 Task: Toggle the add extra space on top in the find.
Action: Mouse moved to (64, 537)
Screenshot: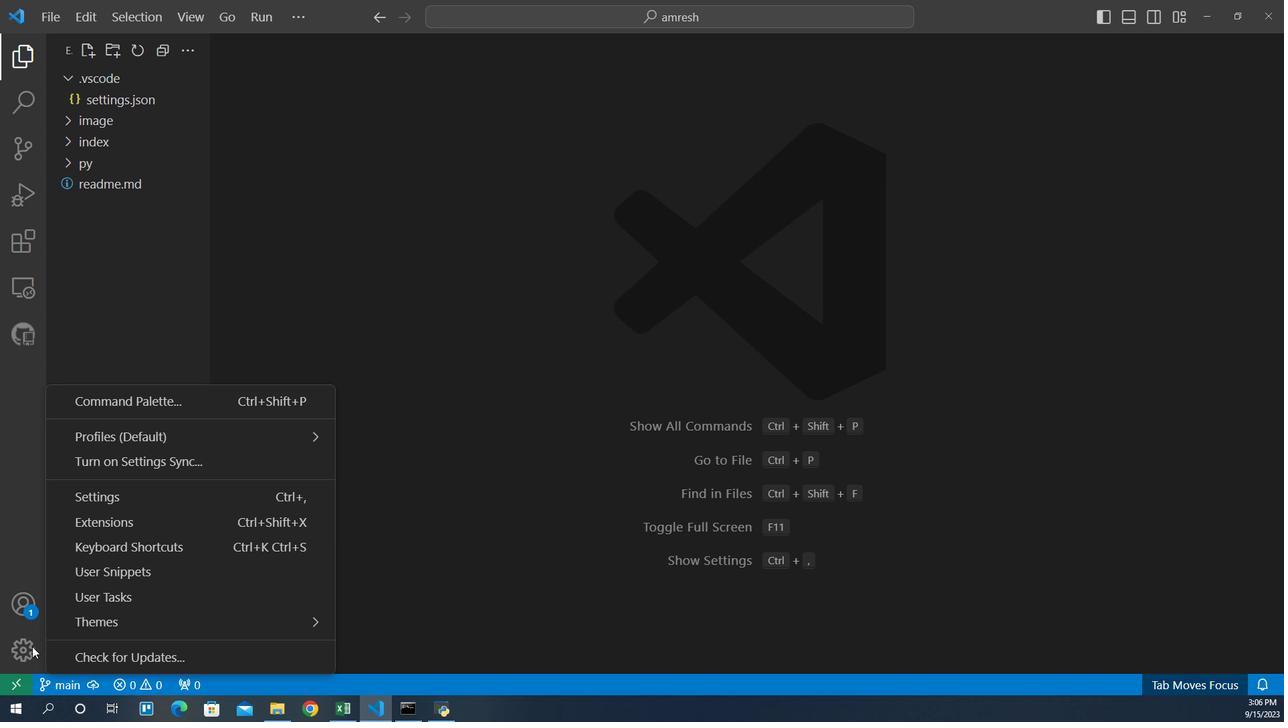 
Action: Mouse pressed left at (64, 537)
Screenshot: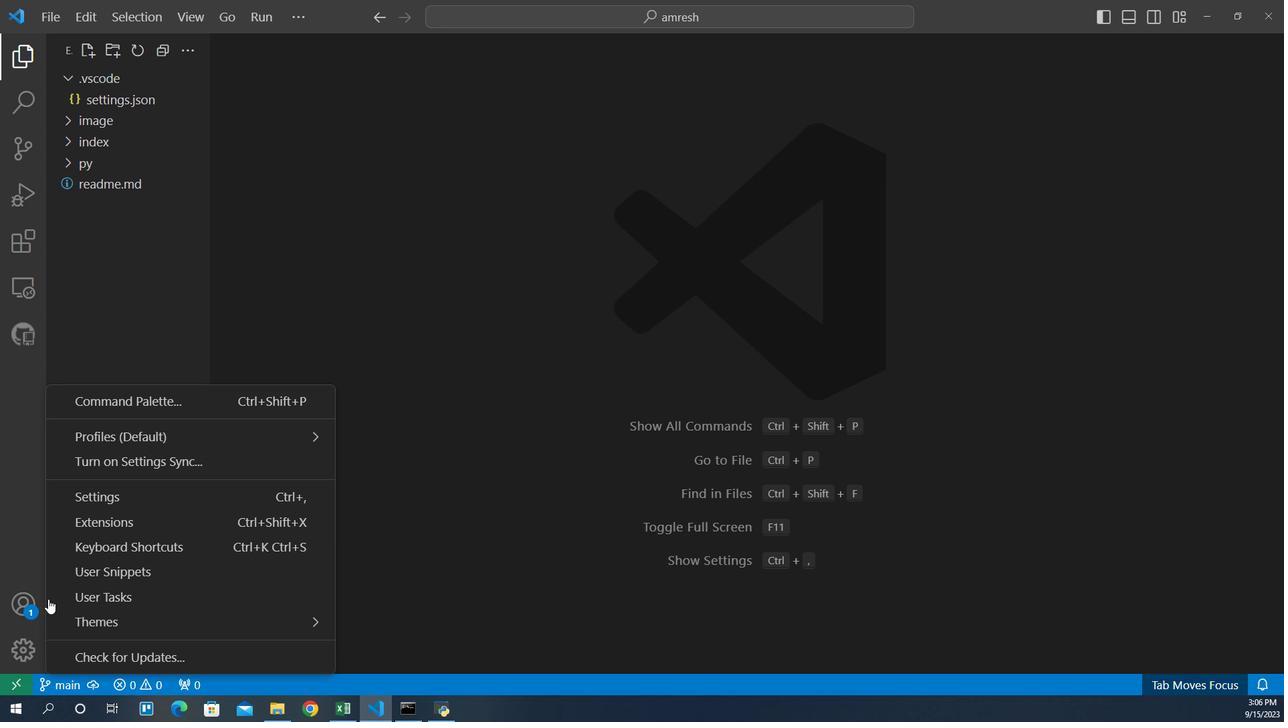 
Action: Mouse moved to (115, 436)
Screenshot: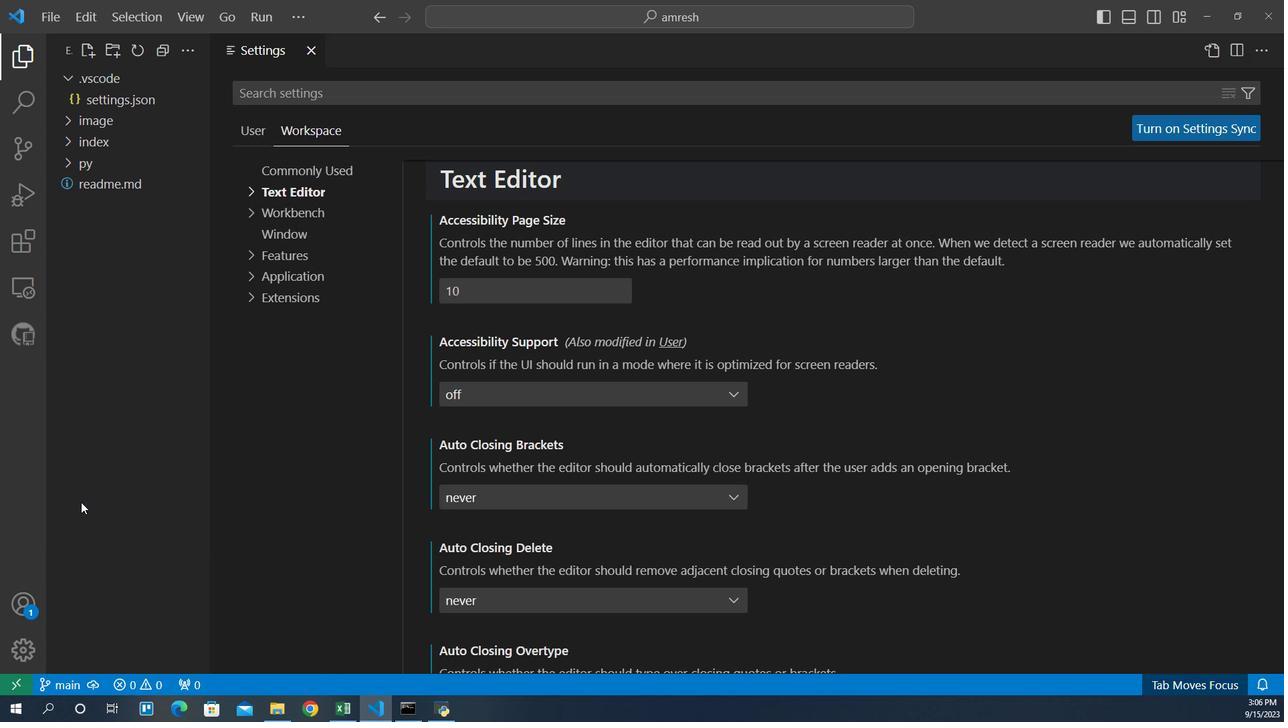 
Action: Mouse pressed left at (115, 436)
Screenshot: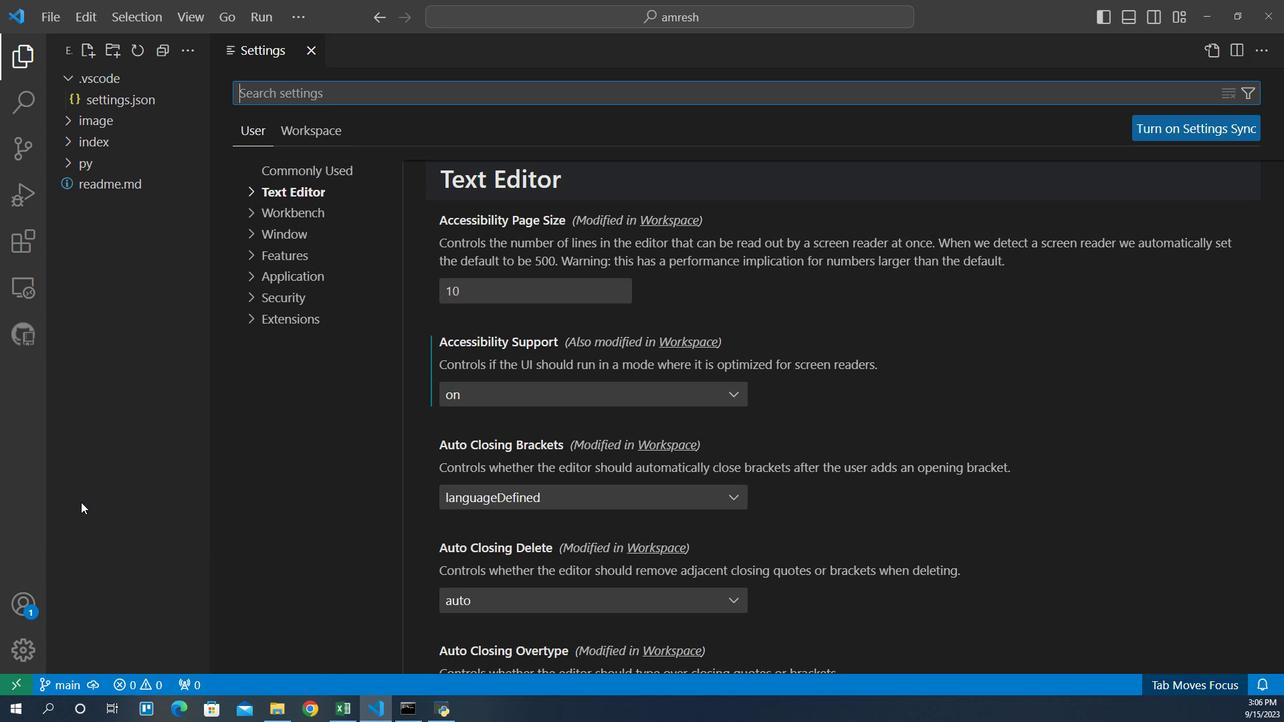 
Action: Mouse moved to (321, 189)
Screenshot: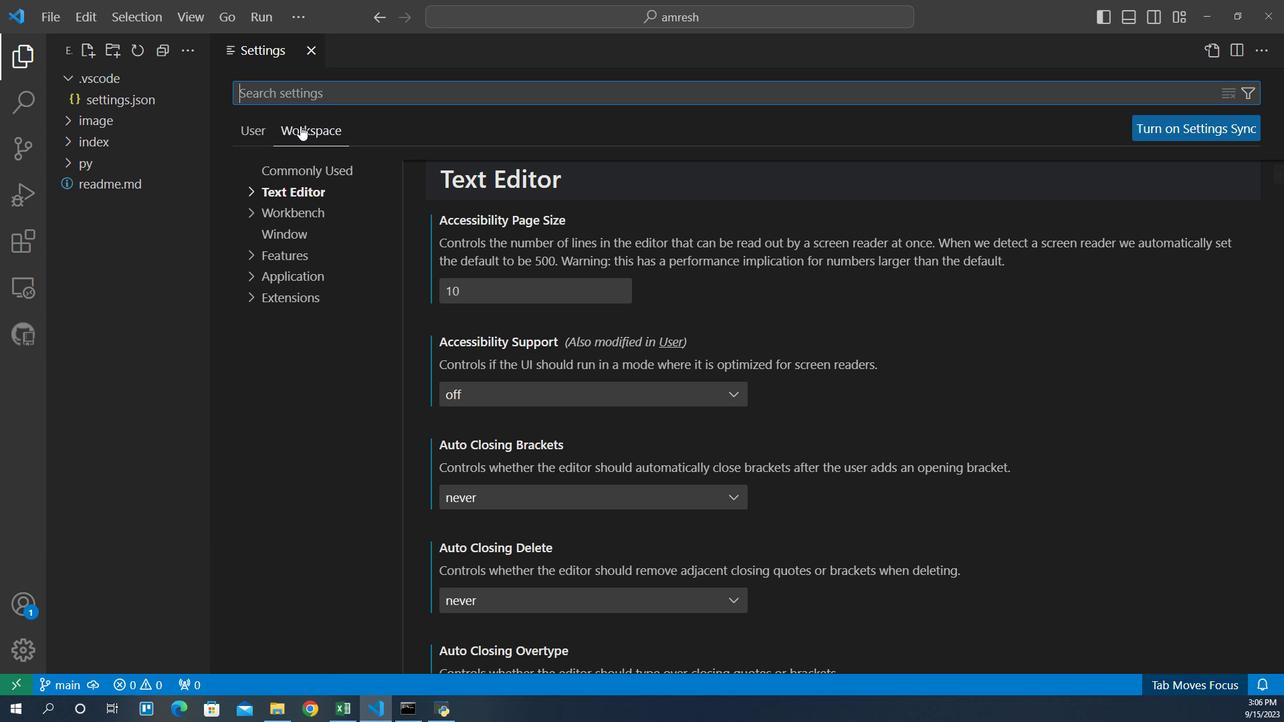 
Action: Mouse pressed left at (321, 189)
Screenshot: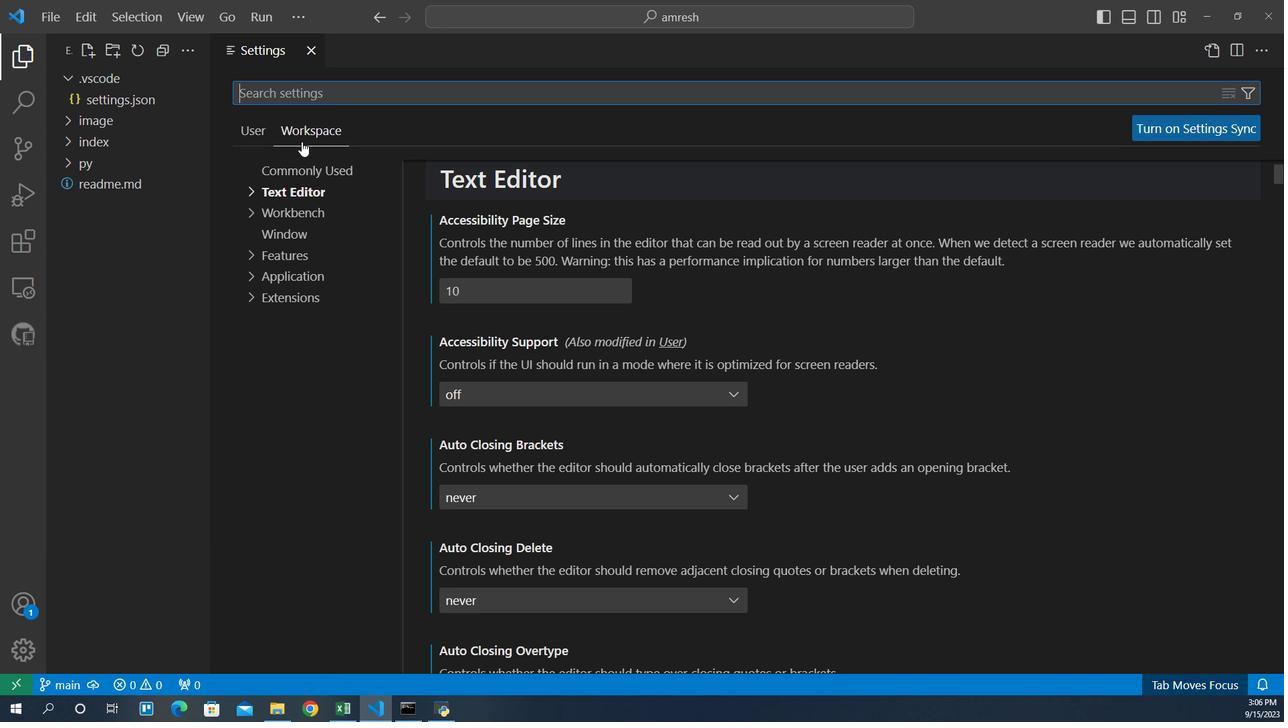 
Action: Mouse moved to (313, 234)
Screenshot: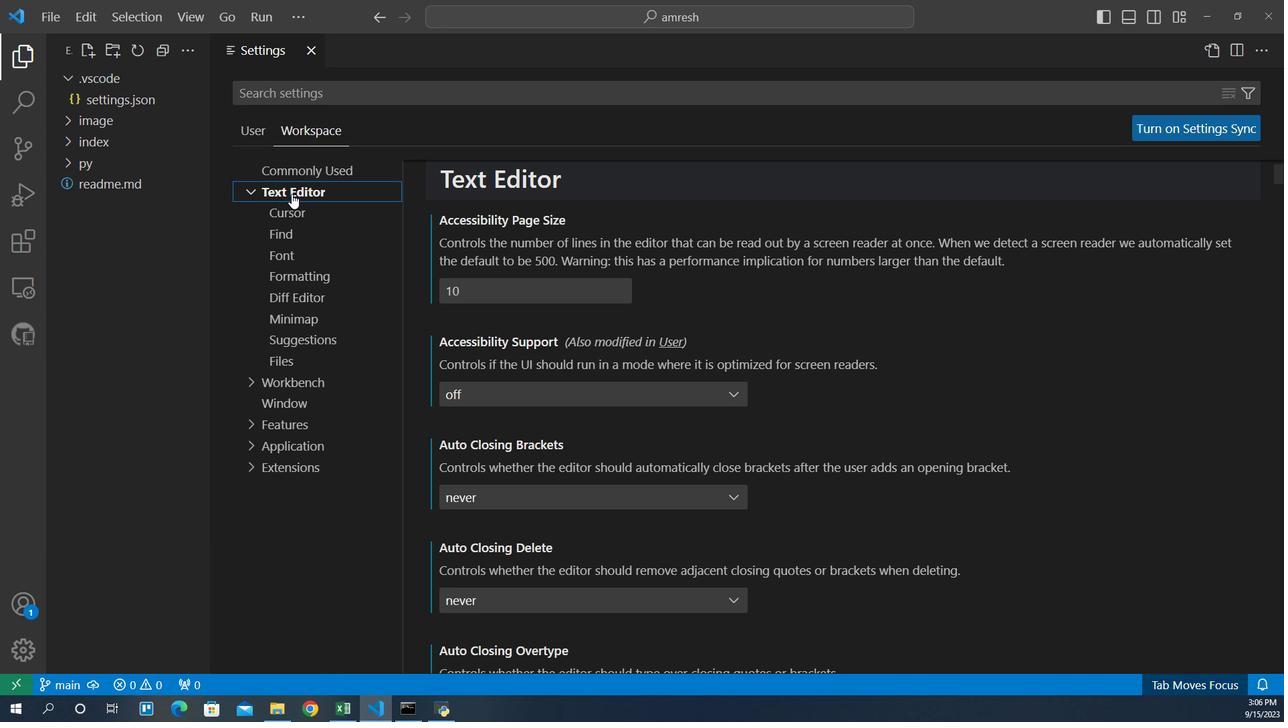 
Action: Mouse pressed left at (313, 234)
Screenshot: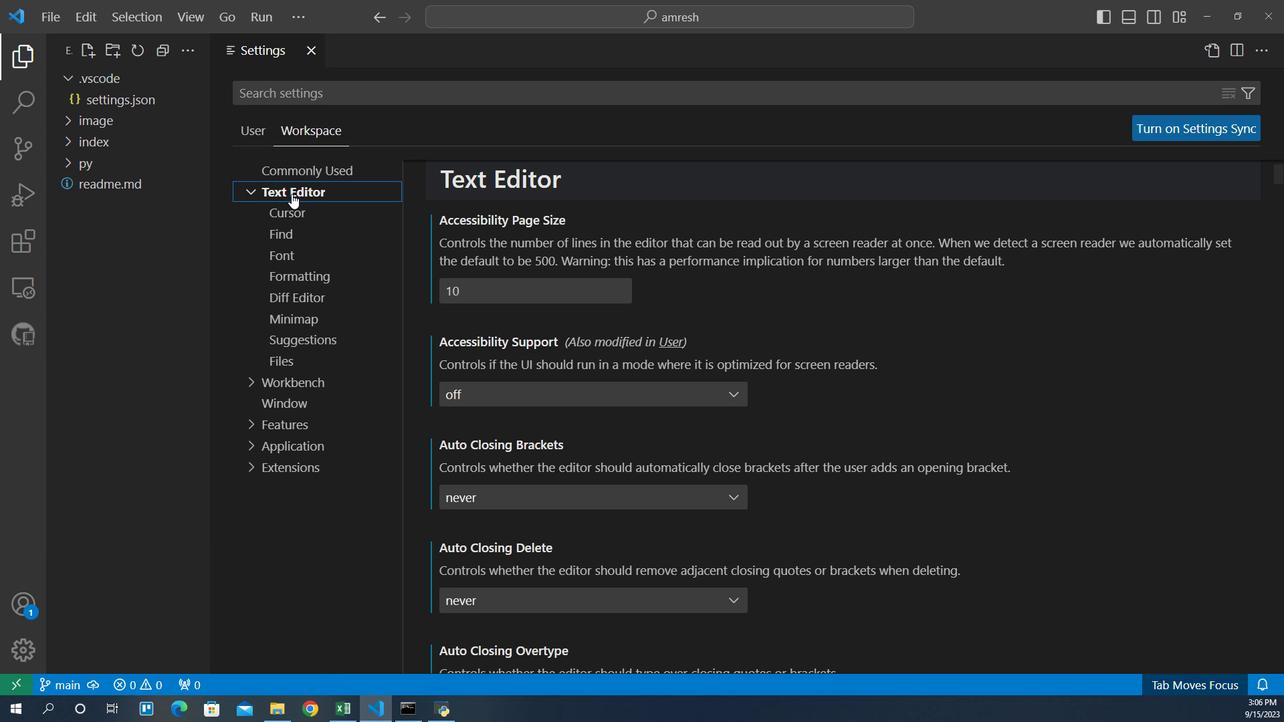 
Action: Mouse moved to (308, 257)
Screenshot: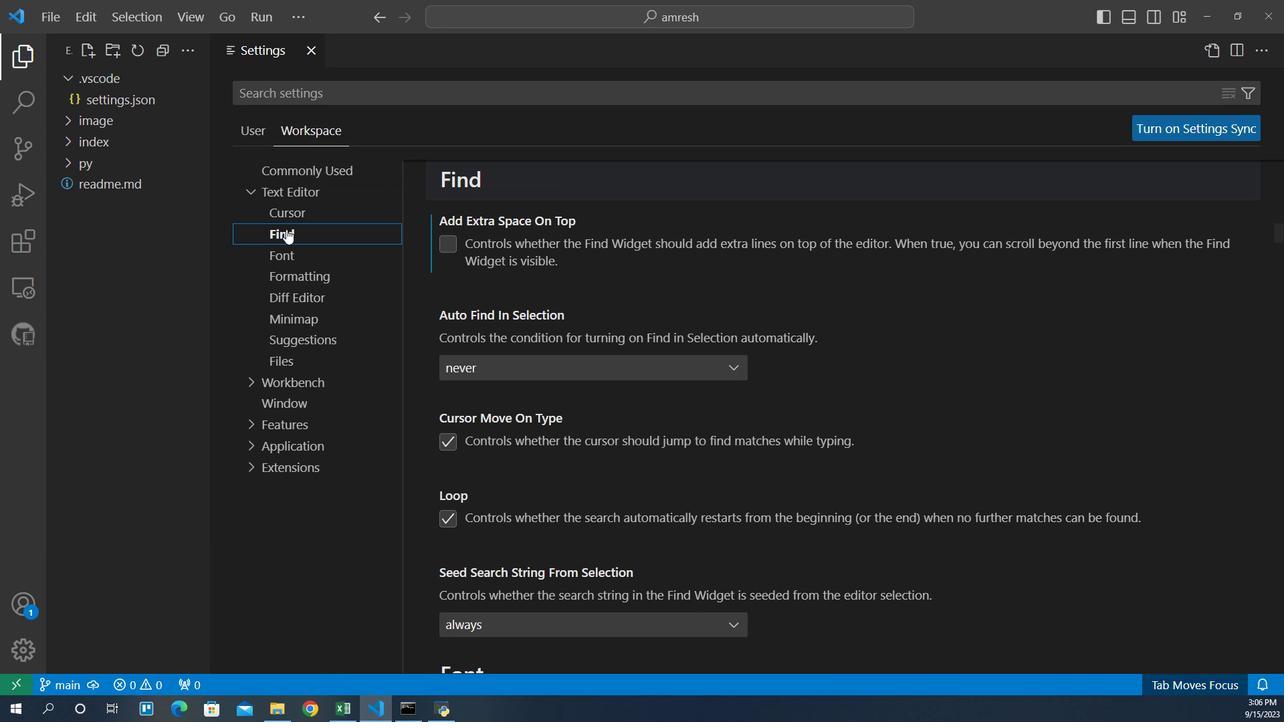 
Action: Mouse pressed left at (308, 257)
Screenshot: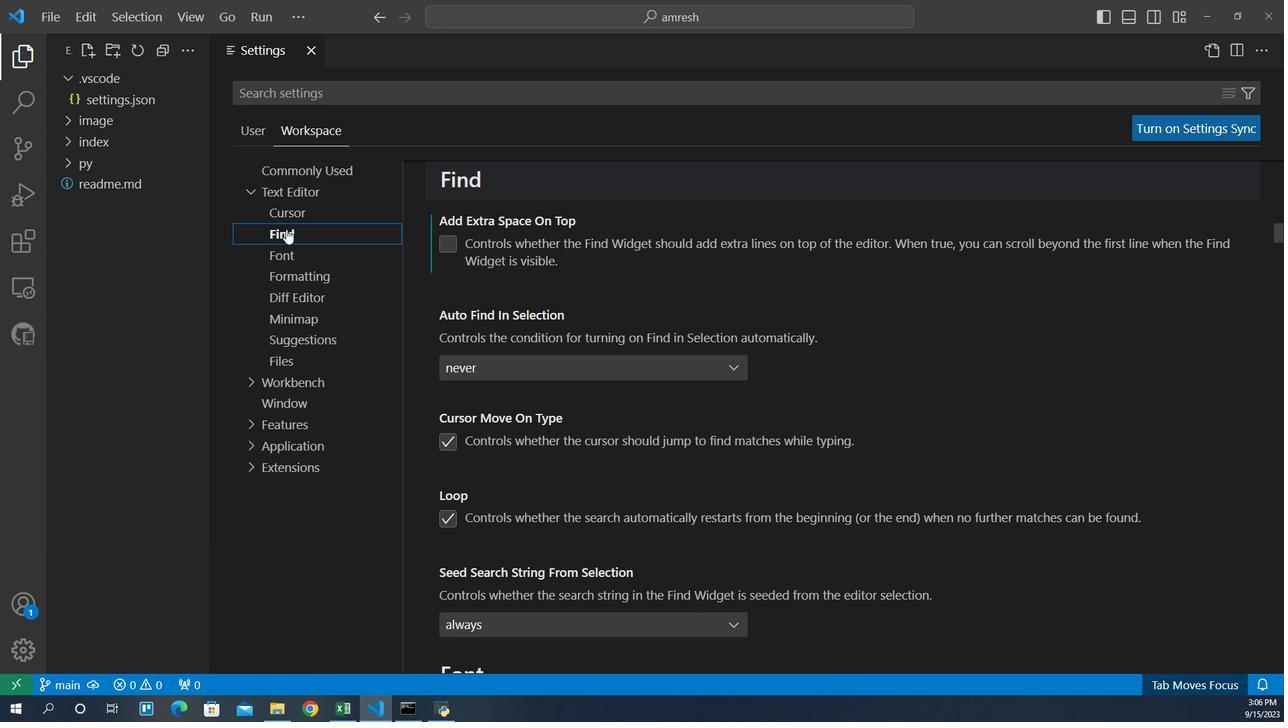 
Action: Mouse moved to (460, 269)
Screenshot: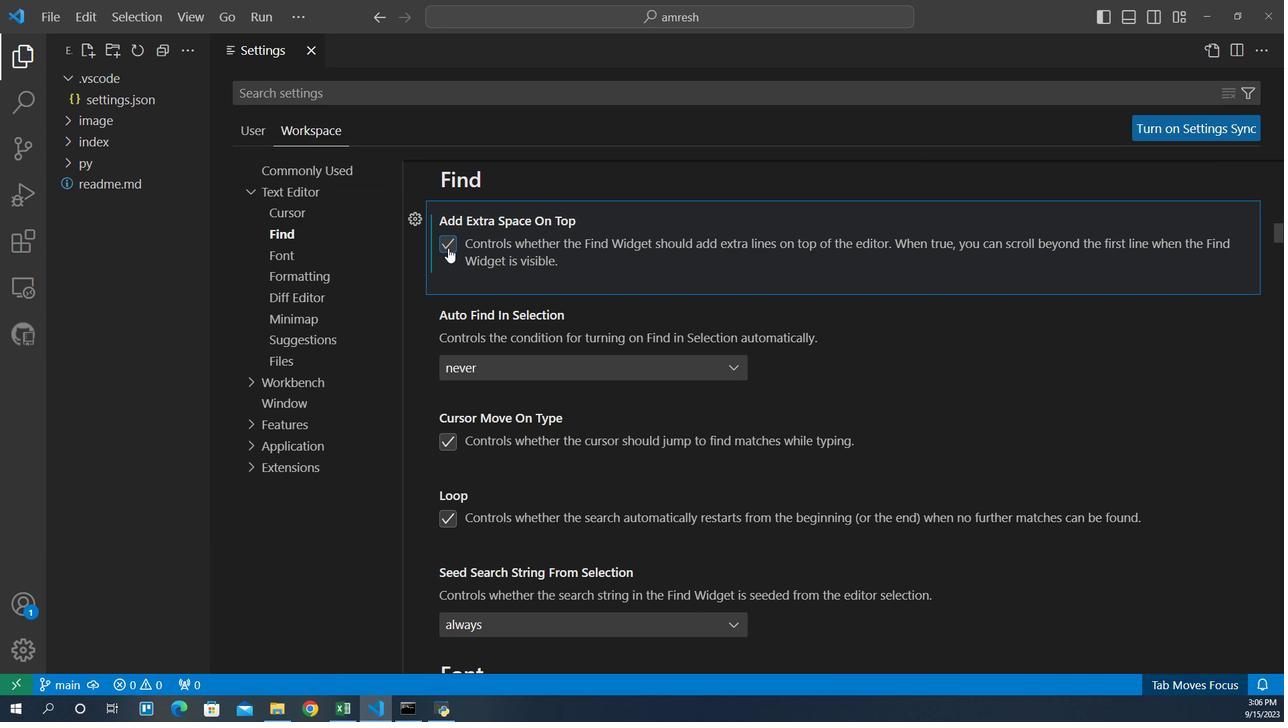 
Action: Mouse pressed left at (460, 269)
Screenshot: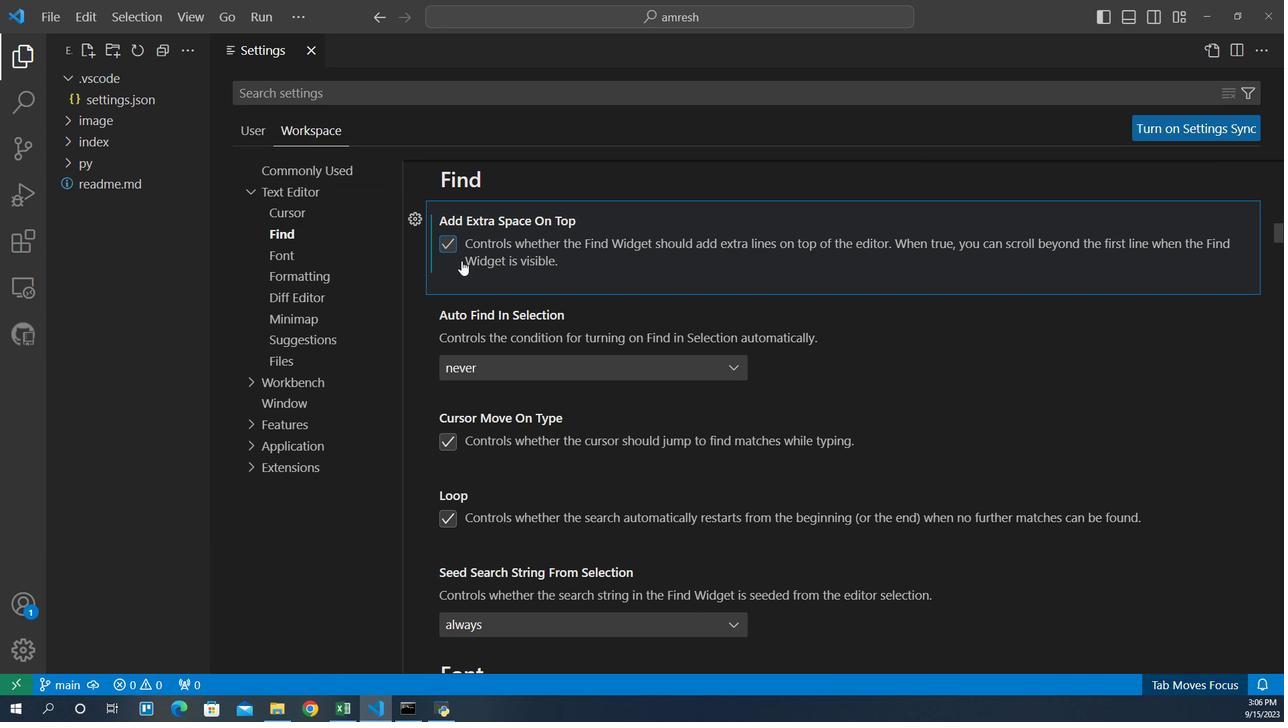 
Action: Mouse moved to (508, 291)
Screenshot: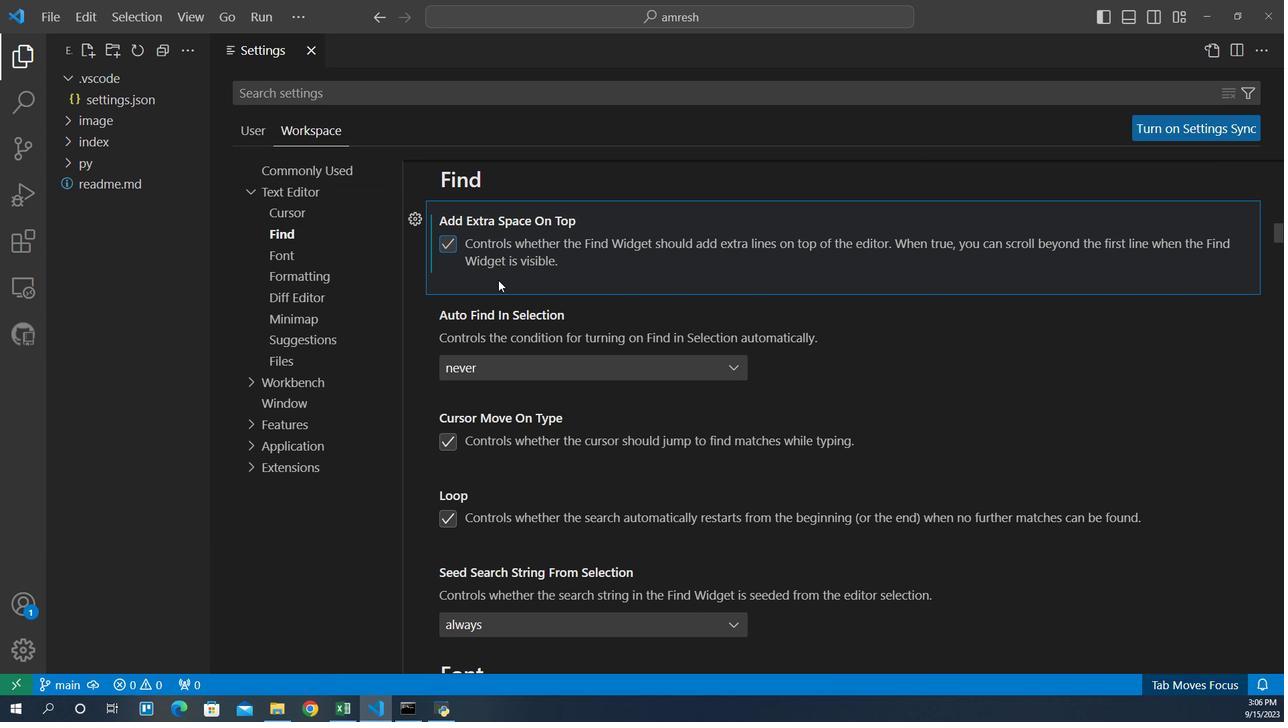 
